Task: Forward email with the signature Ashley Martin with the subject 'Job application follow-up' from softage.1@softage.net to 'softage.7@softage.net' with the message 'I wanted to follow up on the request for approval of the travel expenses.'
Action: Mouse moved to (905, 188)
Screenshot: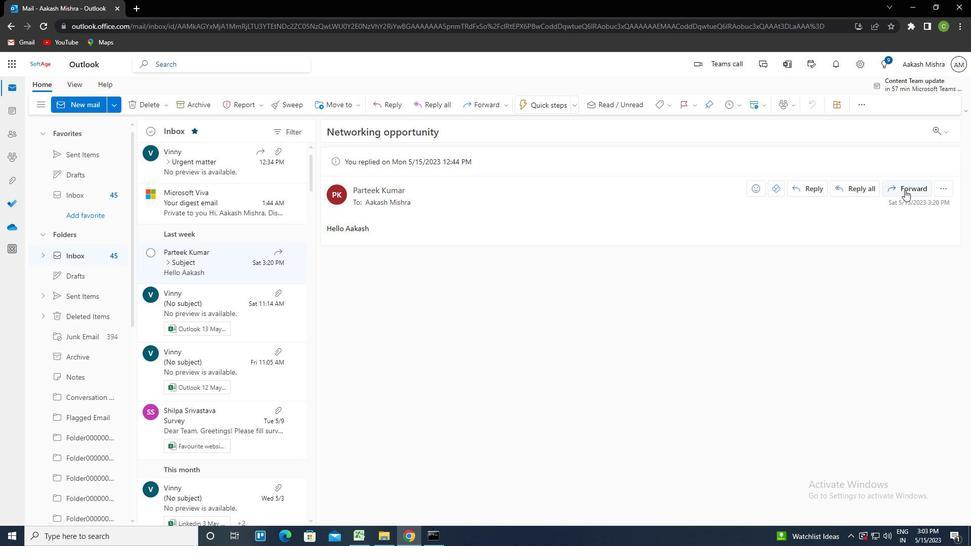 
Action: Mouse pressed left at (905, 188)
Screenshot: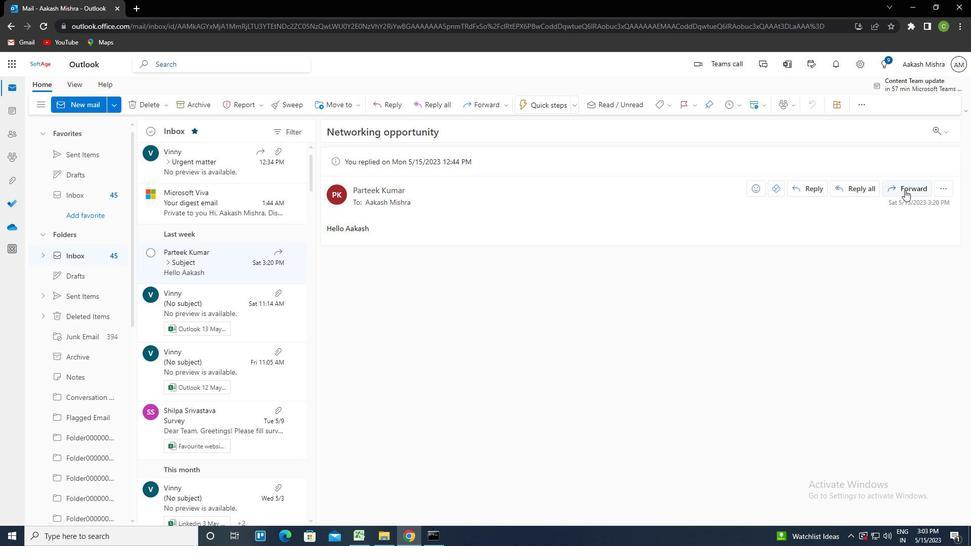 
Action: Mouse moved to (658, 99)
Screenshot: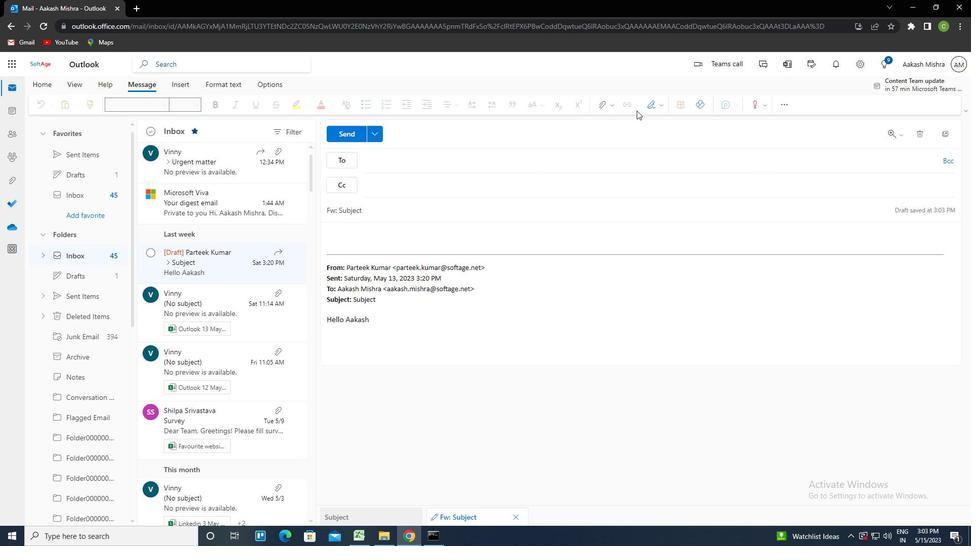 
Action: Mouse pressed left at (658, 99)
Screenshot: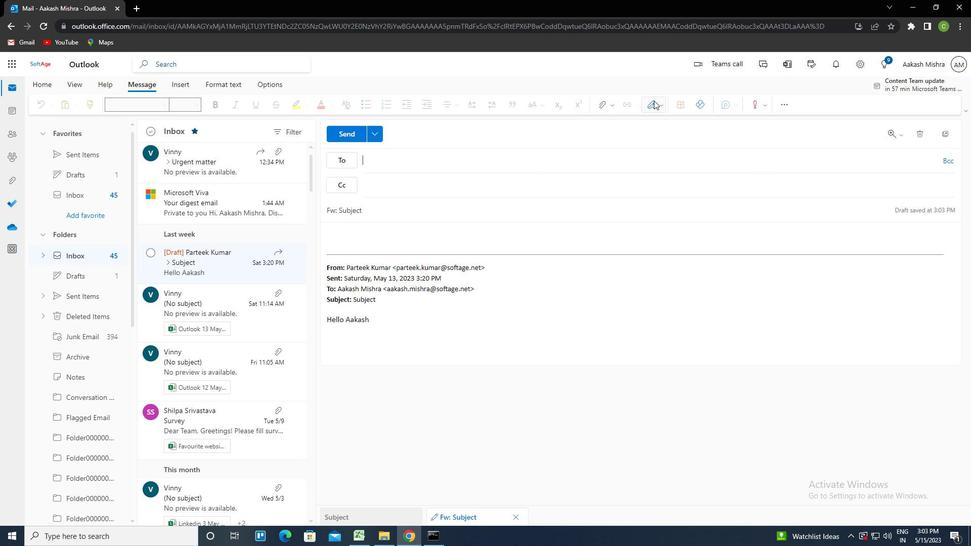 
Action: Mouse moved to (637, 147)
Screenshot: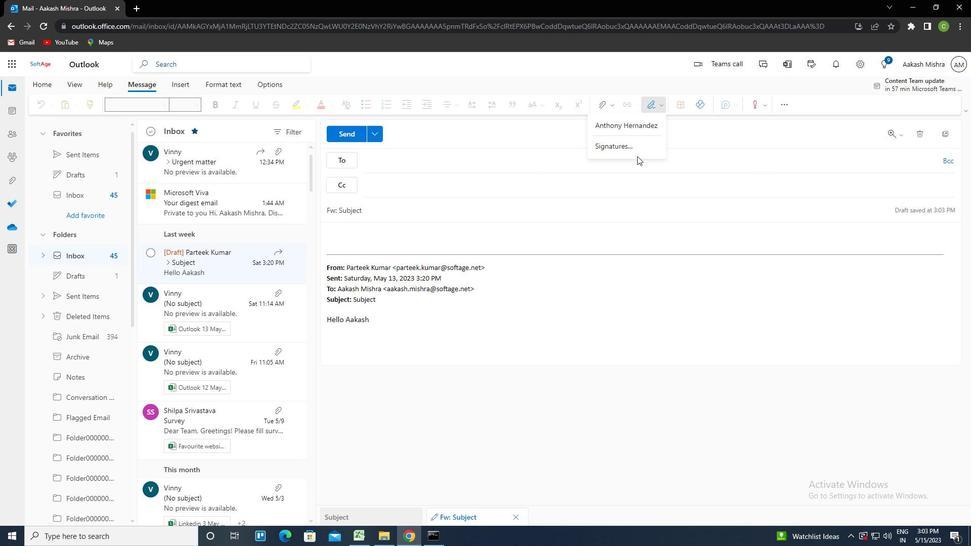 
Action: Mouse pressed left at (637, 147)
Screenshot: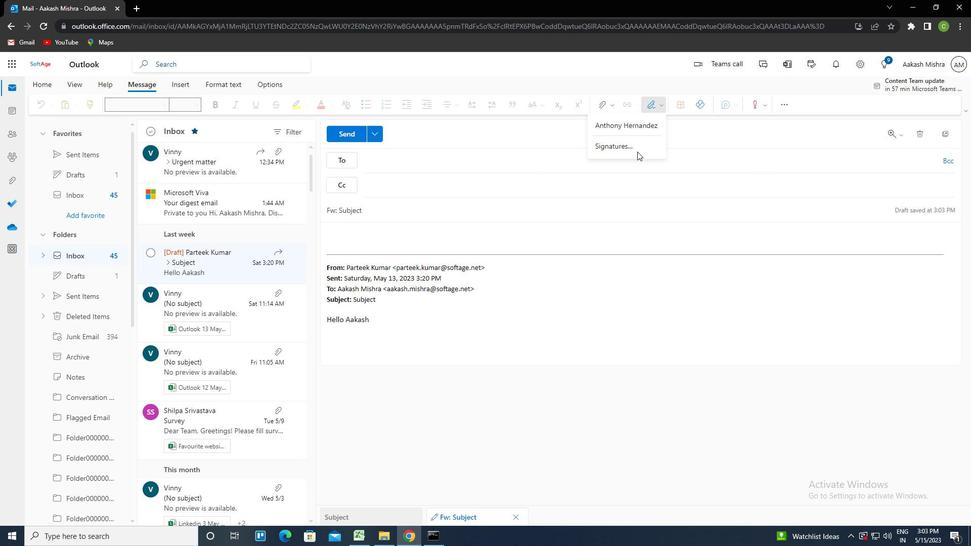 
Action: Mouse moved to (687, 182)
Screenshot: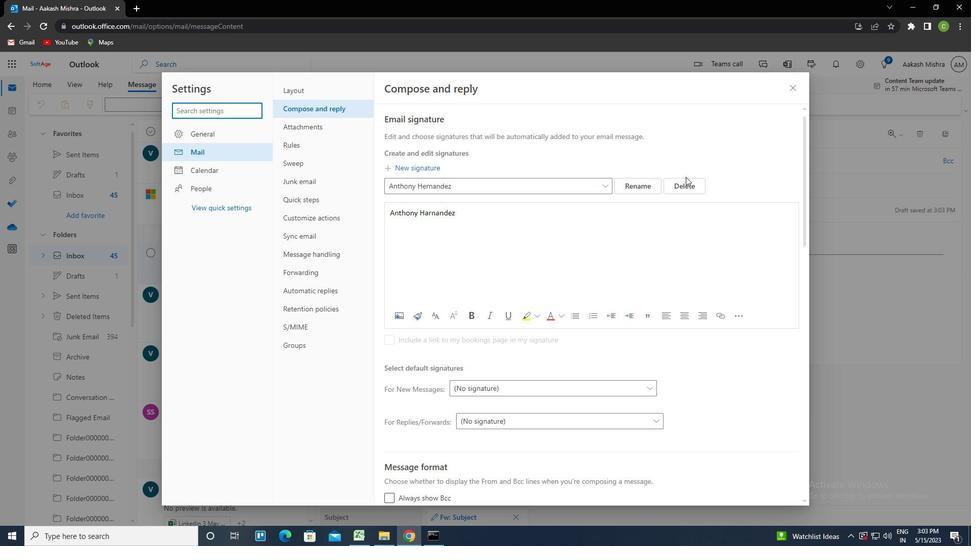 
Action: Mouse pressed left at (687, 182)
Screenshot: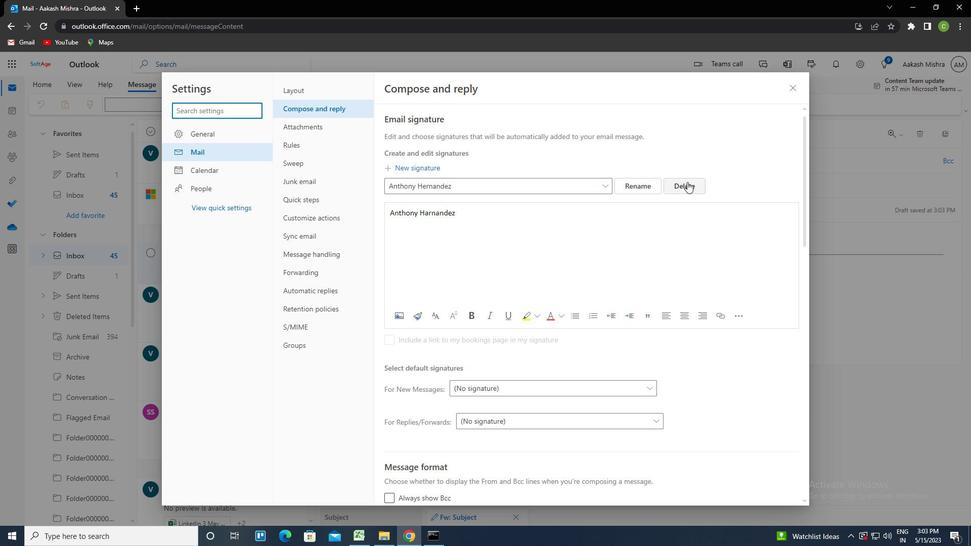 
Action: Mouse moved to (628, 191)
Screenshot: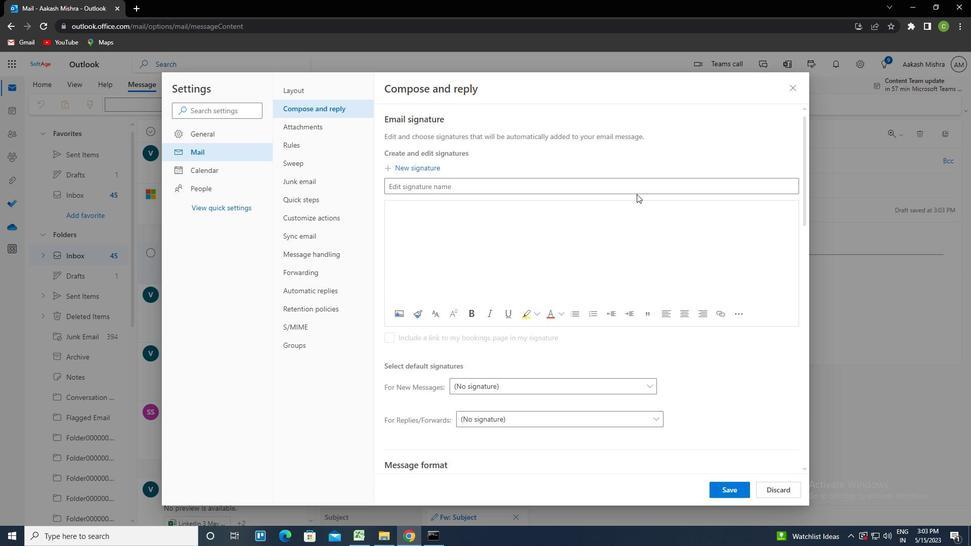 
Action: Mouse pressed left at (628, 191)
Screenshot: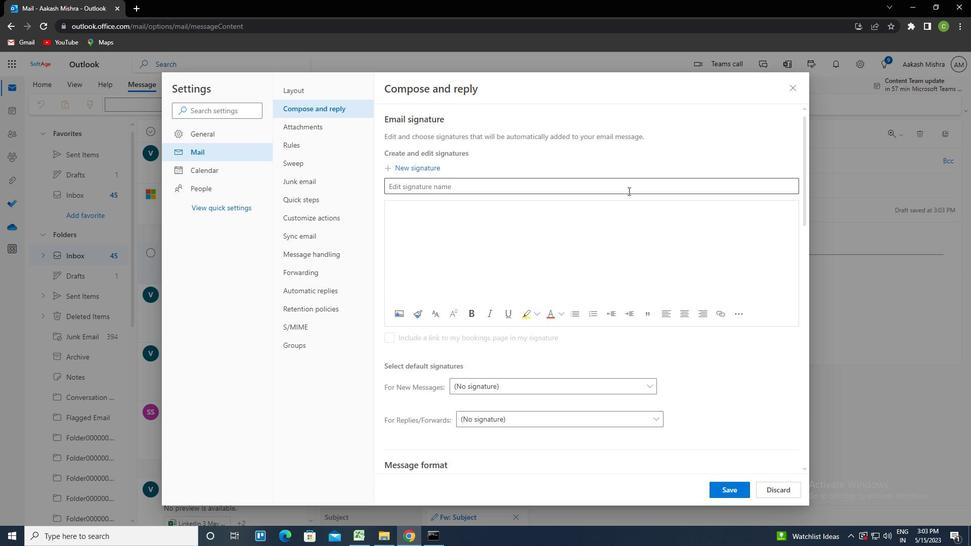 
Action: Key pressed <Key.caps_lock>a<Key.caps_lock>shley<Key.space><Key.caps_lock>m<Key.caps_lock>artin<Key.tab><Key.caps_lock>a<Key.caps_lock>shley<Key.space><Key.caps_lock>m<Key.caps_lock>artin
Screenshot: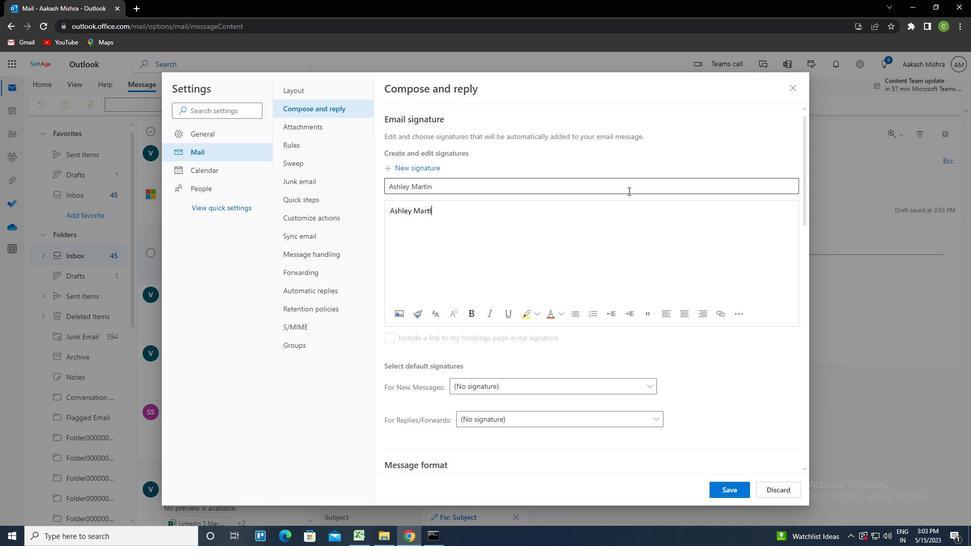 
Action: Mouse moved to (739, 486)
Screenshot: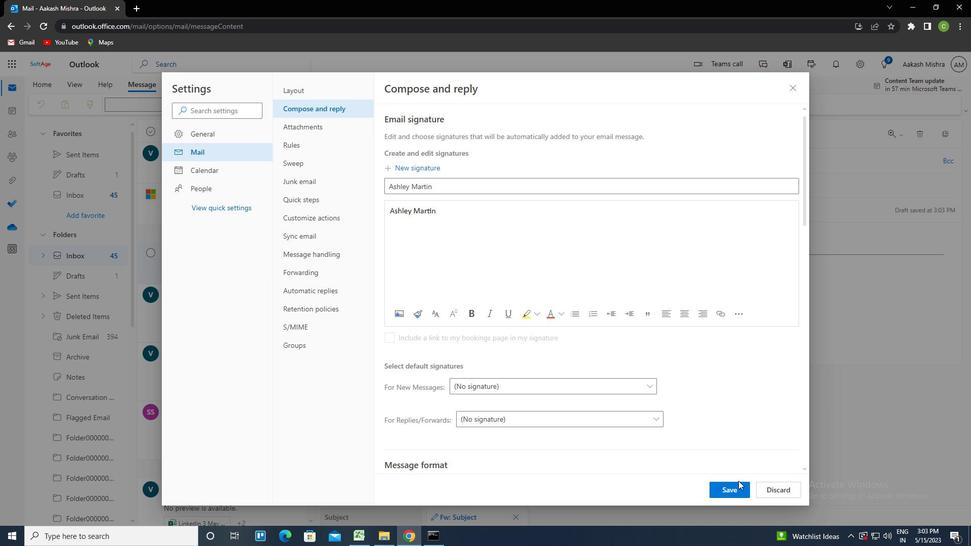 
Action: Mouse pressed left at (739, 486)
Screenshot: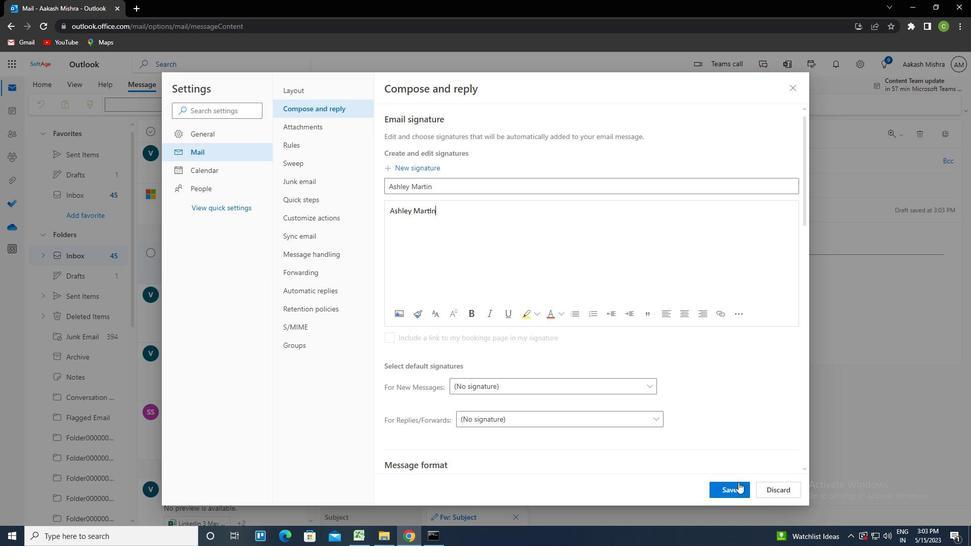
Action: Mouse moved to (791, 94)
Screenshot: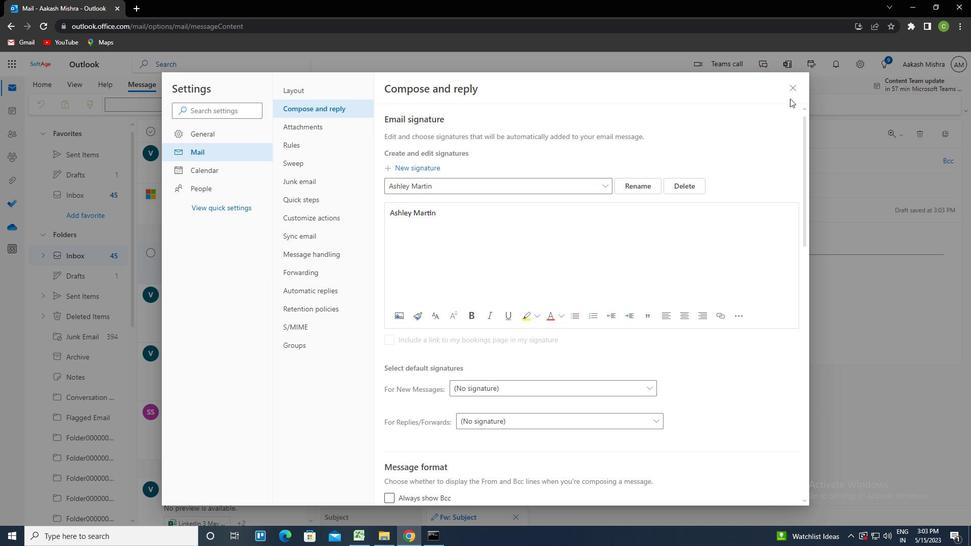 
Action: Mouse pressed left at (791, 94)
Screenshot: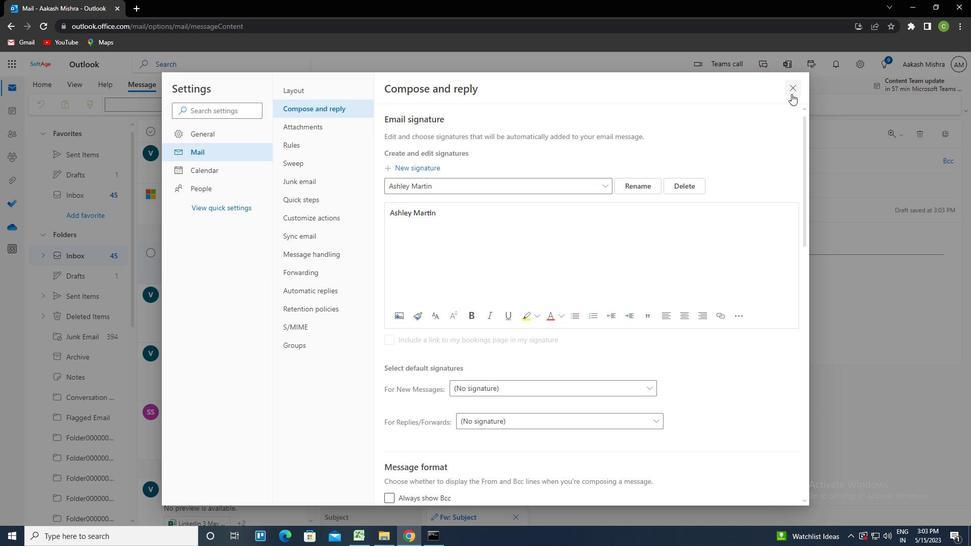 
Action: Mouse moved to (659, 110)
Screenshot: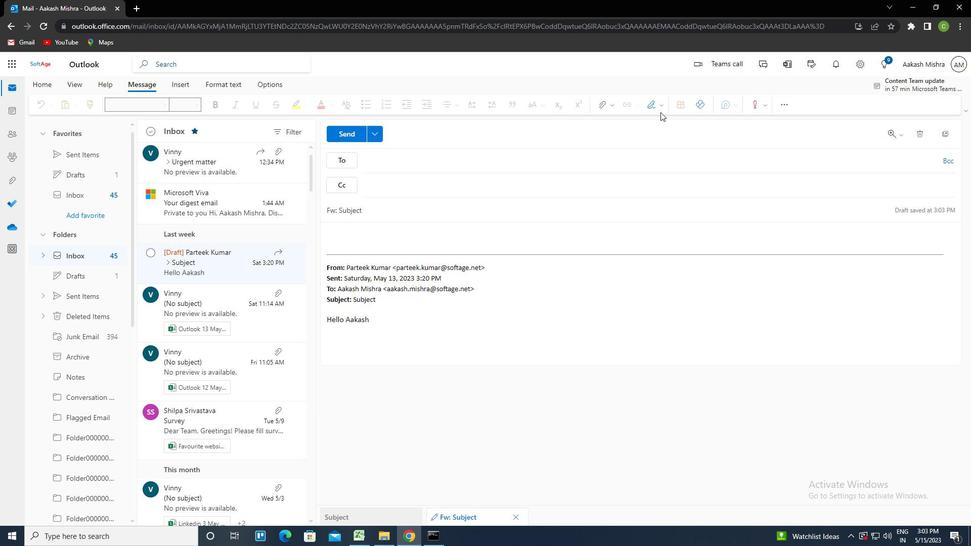 
Action: Mouse pressed left at (659, 110)
Screenshot: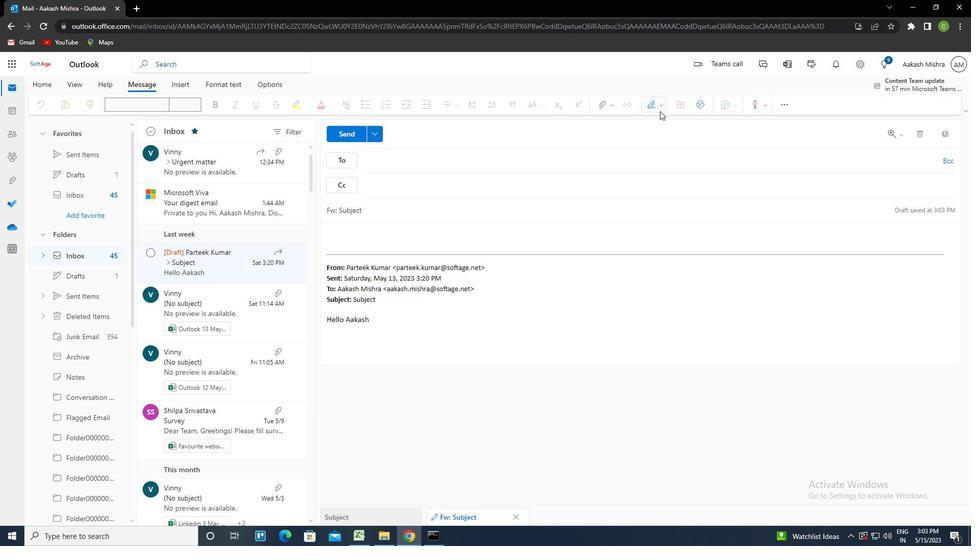 
Action: Mouse moved to (647, 130)
Screenshot: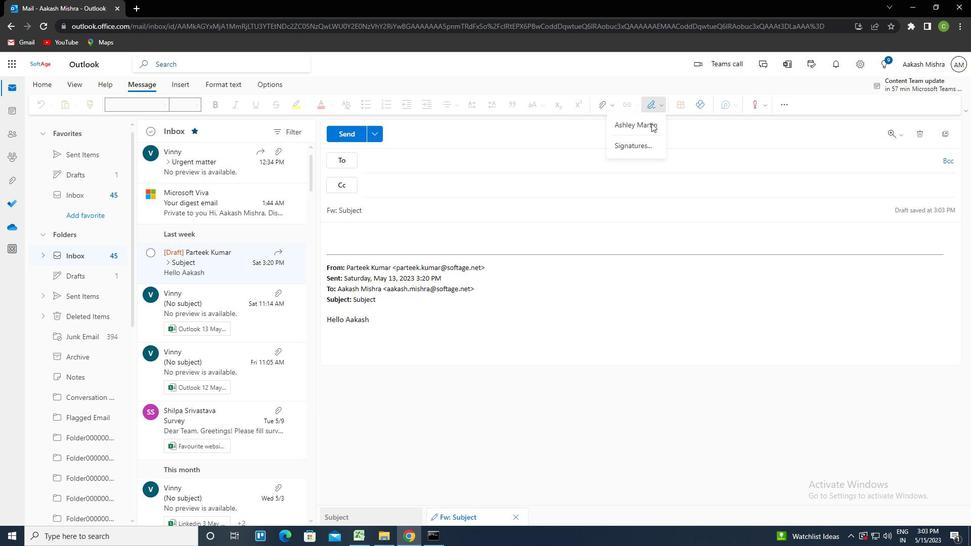 
Action: Mouse pressed left at (647, 130)
Screenshot: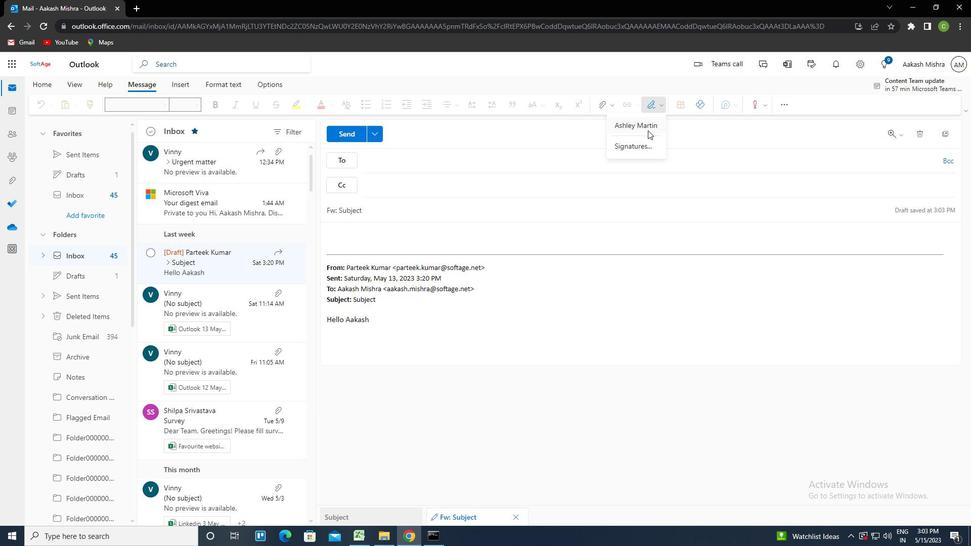 
Action: Mouse moved to (397, 212)
Screenshot: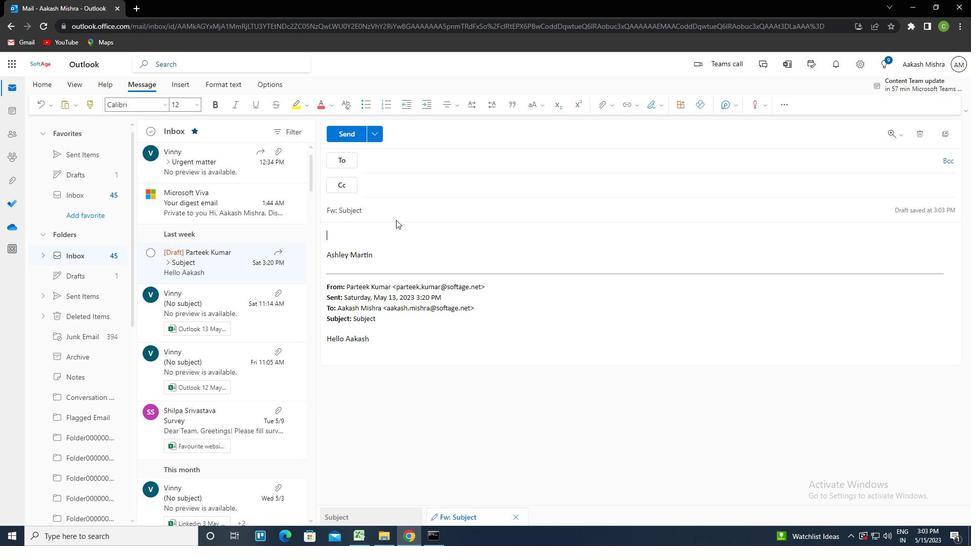 
Action: Mouse pressed left at (397, 212)
Screenshot: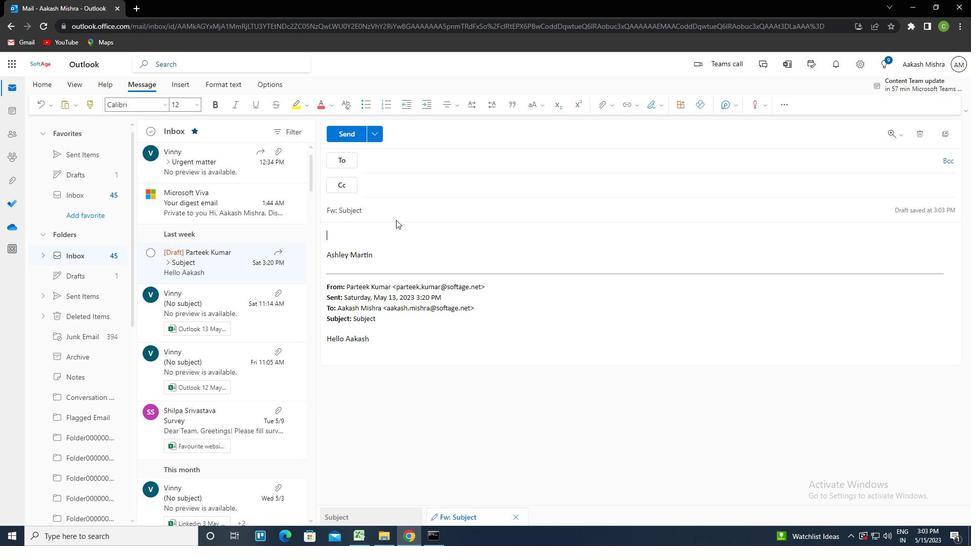 
Action: Key pressed <Key.shift><Key.left><Key.delete><Key.caps_lock><Key.caps_lock>ctrl+JOB<Key.space>APPLICATION<Key.left><Key.left><Key.left><Key.left><Key.left><Key.left><Key.right><Key.space>ctrl+SUBMISSION<Key.tab>
Screenshot: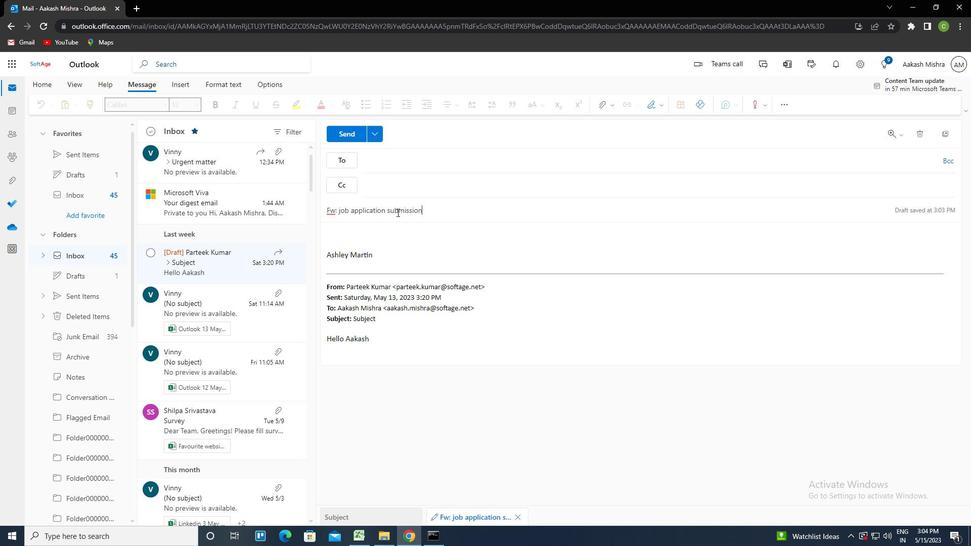 
Action: Mouse moved to (437, 163)
Screenshot: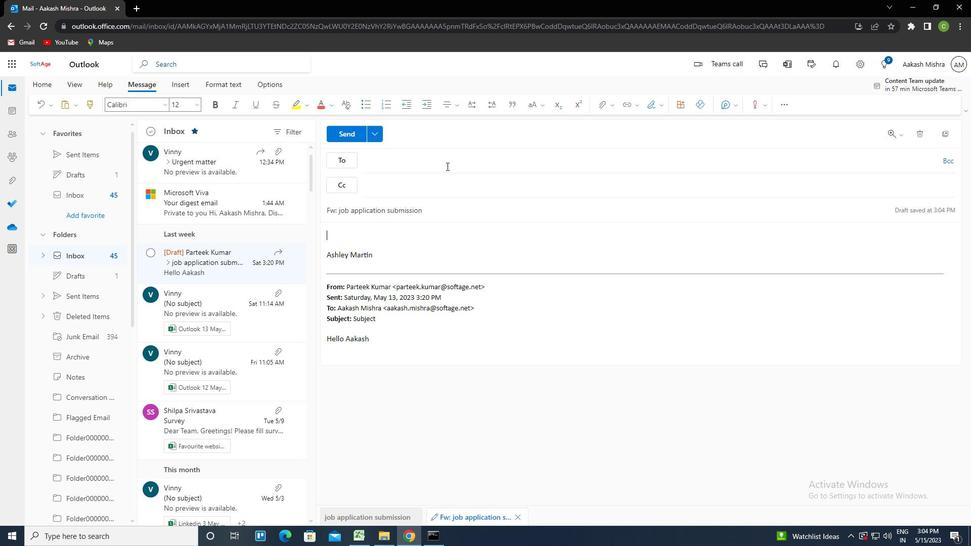
Action: Mouse pressed left at (437, 163)
Screenshot: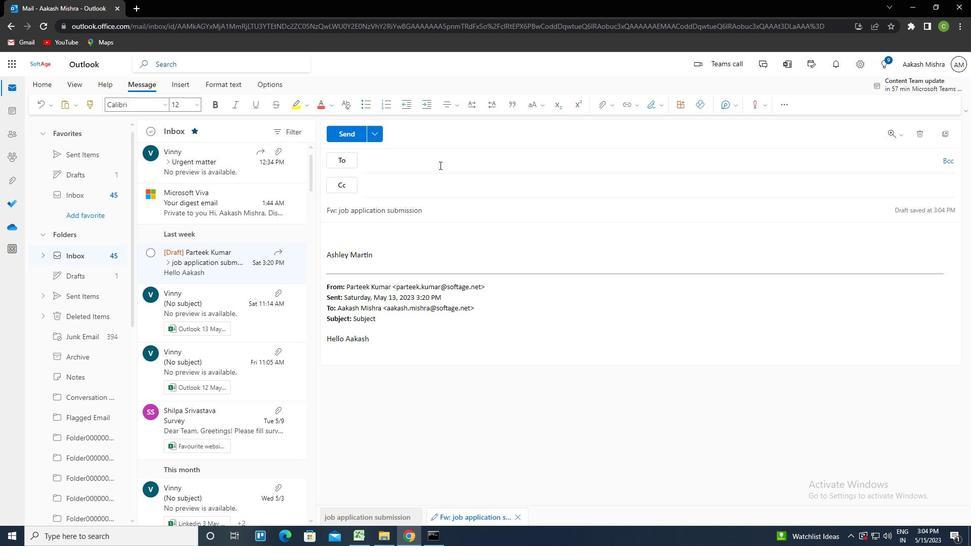 
Action: Mouse moved to (431, 165)
Screenshot: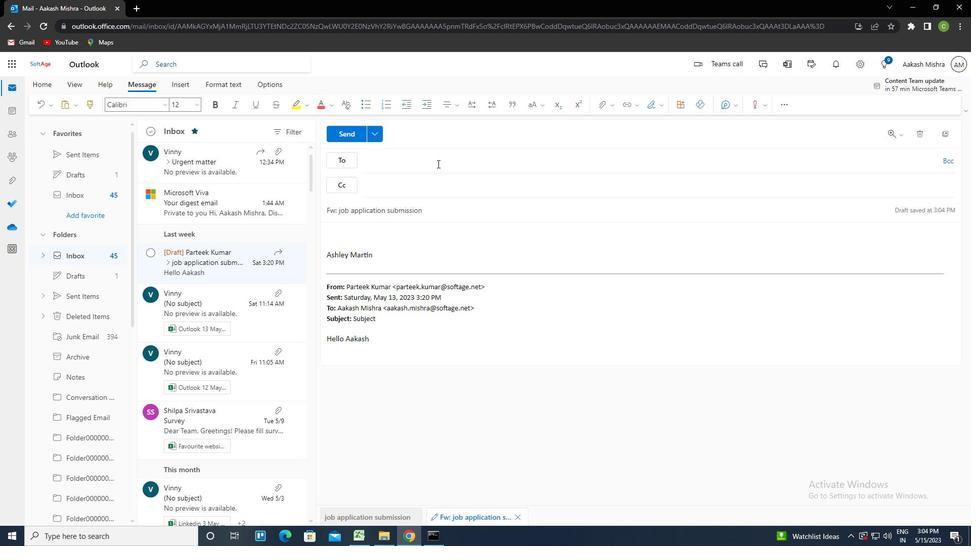 
Action: Key pressed SOFTAGE.8<Key.shift>@<Key.backspace><Key.backspace><Key.backspace>.7<Key.shift>@SOFTAGE.NET<Key.enter>
Screenshot: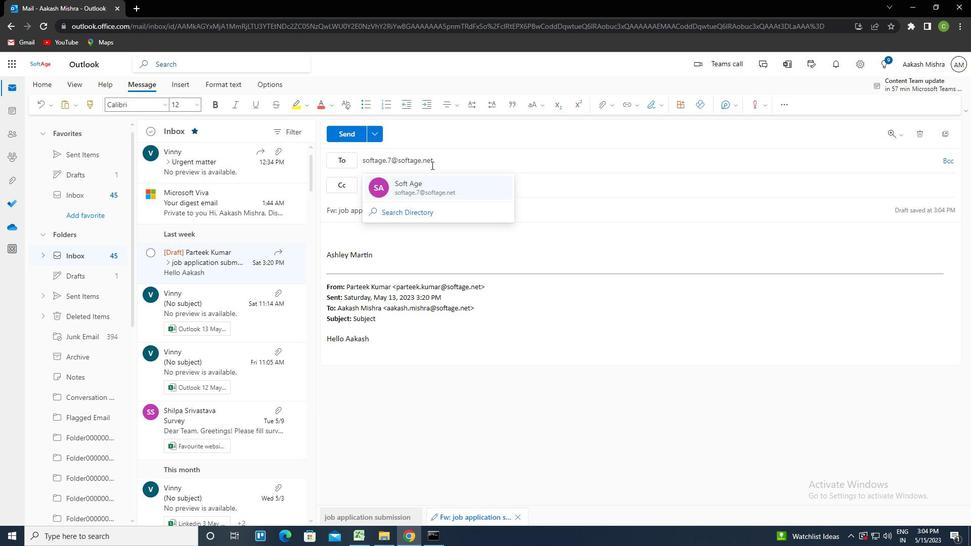 
Action: Mouse moved to (430, 205)
Screenshot: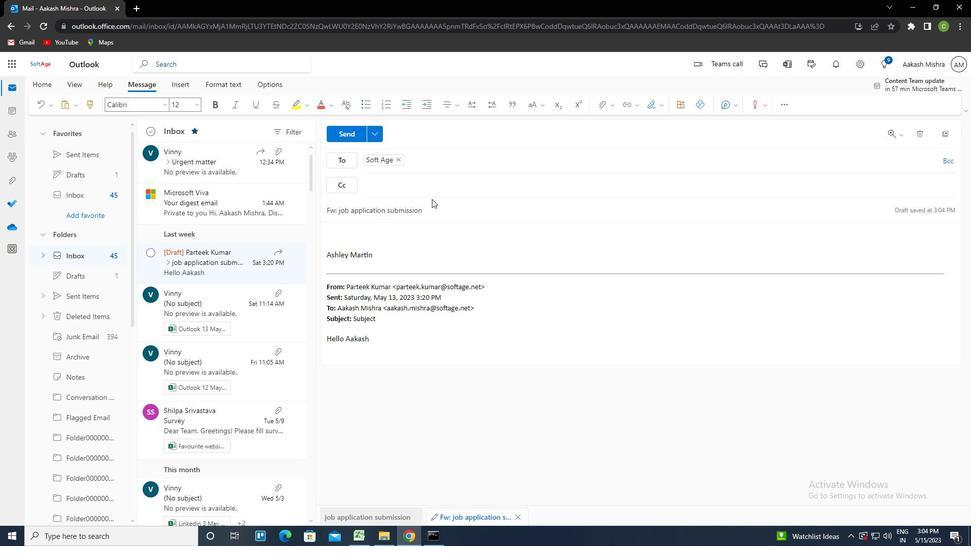 
Action: Mouse scrolled (430, 204) with delta (0, 0)
Screenshot: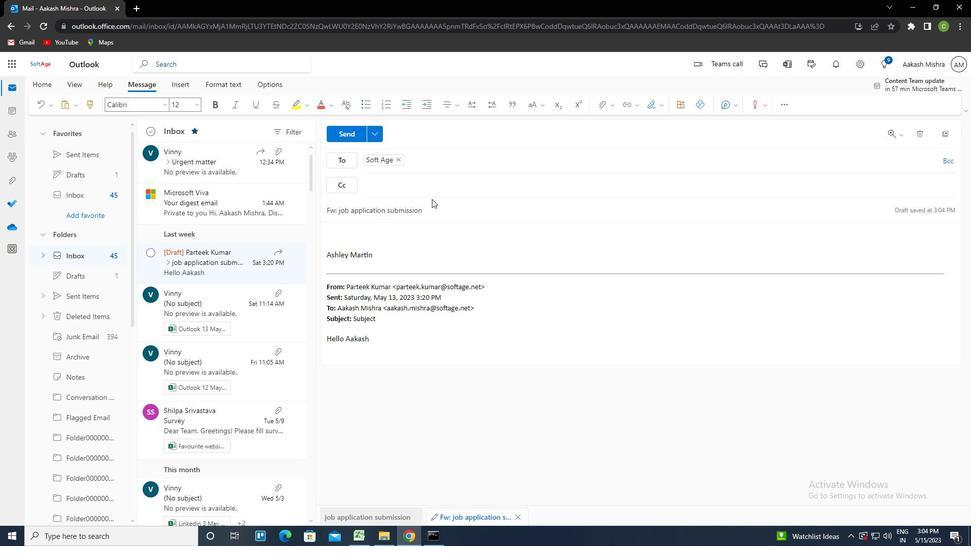 
Action: Mouse moved to (360, 229)
Screenshot: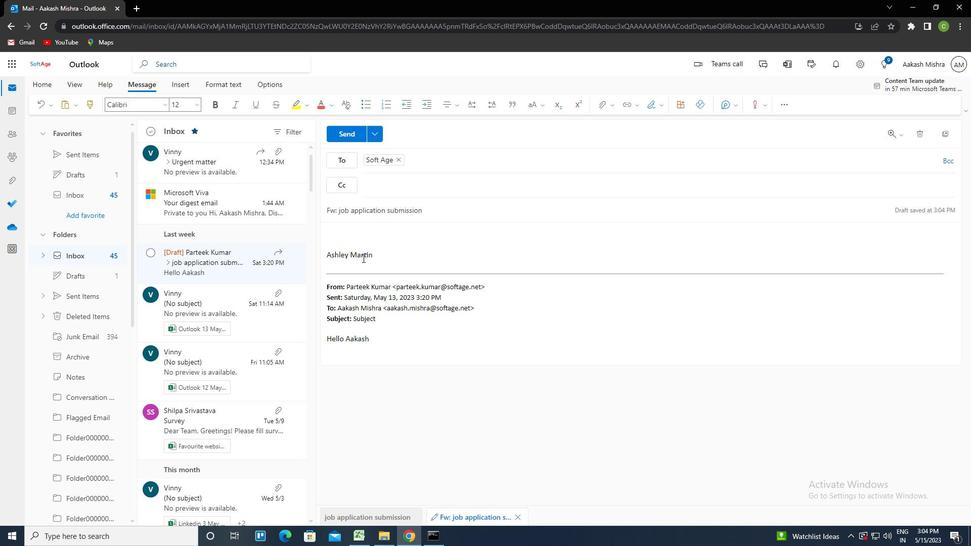 
Action: Mouse pressed left at (360, 229)
Screenshot: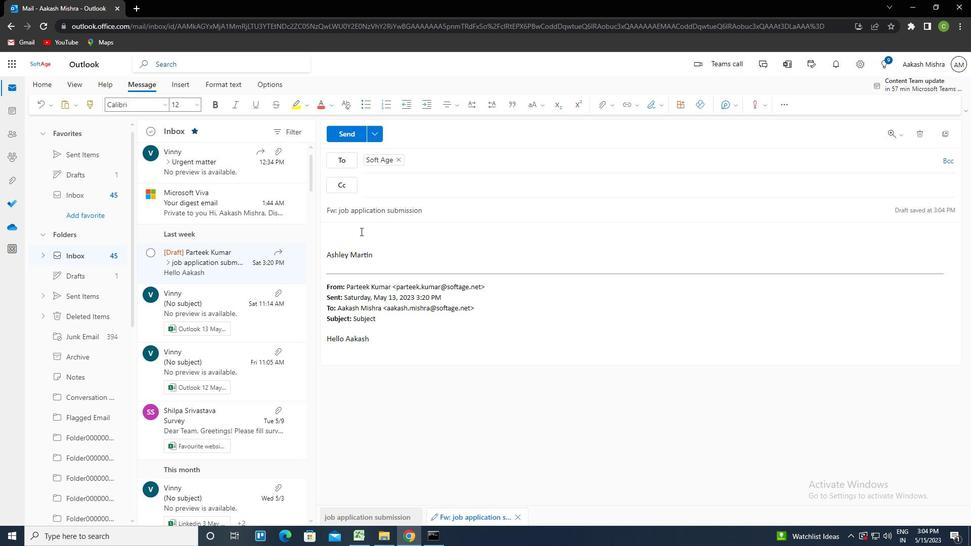
Action: Mouse moved to (359, 234)
Screenshot: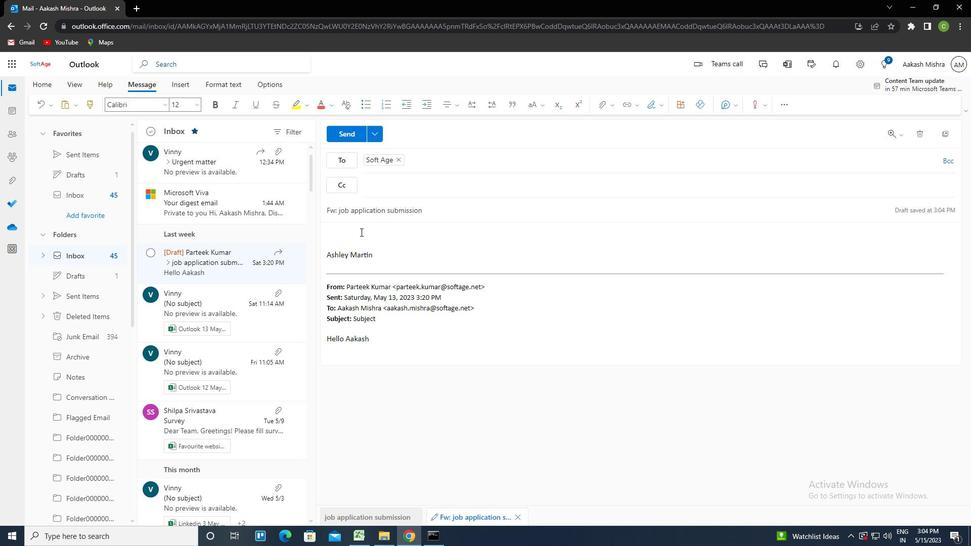 
Action: Mouse pressed left at (359, 234)
Screenshot: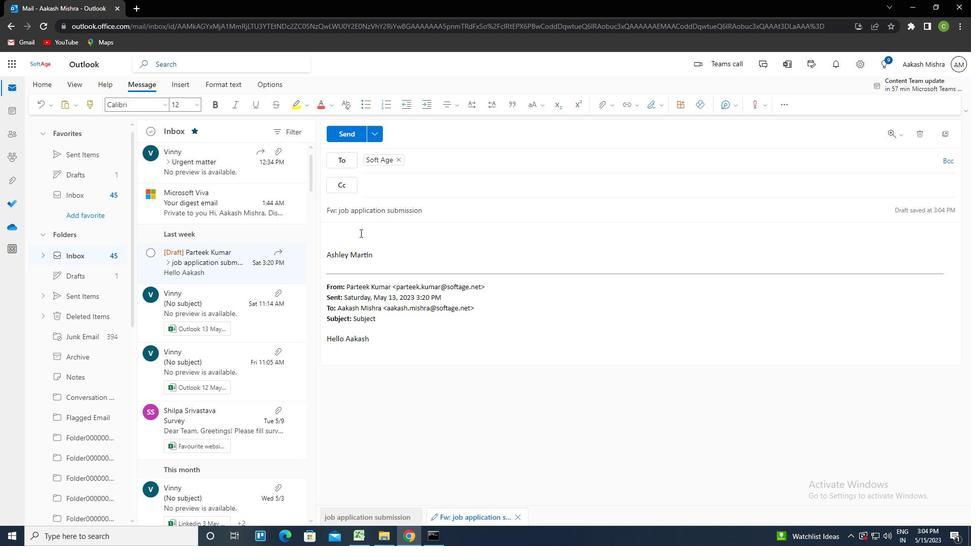 
Action: Key pressed <Key.caps_lock>I<Key.caps_lock><Key.space>WOULD<Key.space>TO<Key.space>FOLLOW<Key.space>UP<Key.space>ON<Key.space>HTE<Key.space><Key.backspace><Key.backspace><Key.backspace><Key.backspace>THE<Key.space>REQUEST<Key.space>A<Key.space>MEETING<Key.backspace><Key.backspace><Key.backspace><Key.backspace><Key.backspace><Key.backspace><Key.backspace><Key.backspace><Key.backspace>FOR<Key.space>APPROC<Key.backspace>VAL<Key.space>OF<Key.space>TH<Key.space><Key.backspace>E<Key.space>TARVEL<Key.space><Key.backspace><Key.backspace><Key.backspace><Key.backspace><Key.backspace><Key.backspace>RAVEL<Key.space>EXPENSES
Screenshot: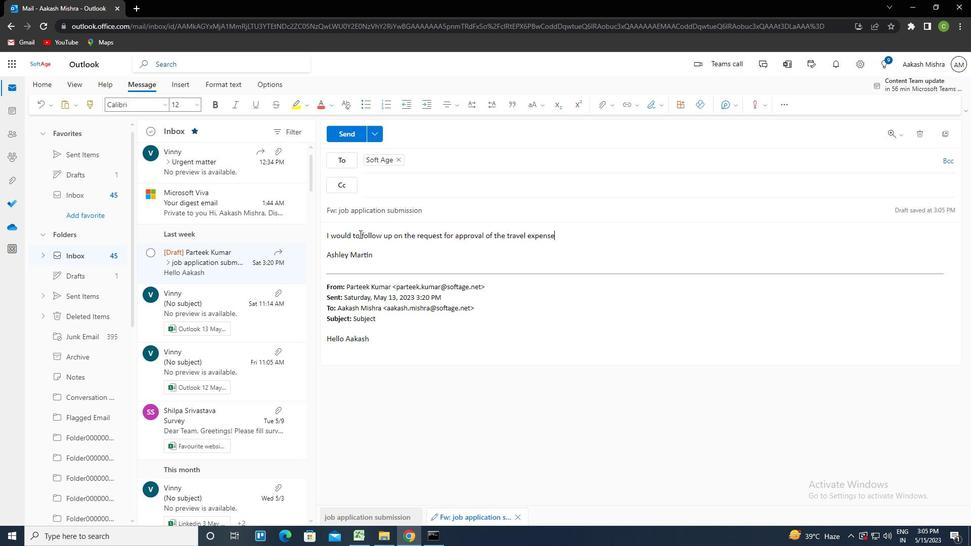 
Action: Mouse scrolled (359, 234) with delta (0, 0)
Screenshot: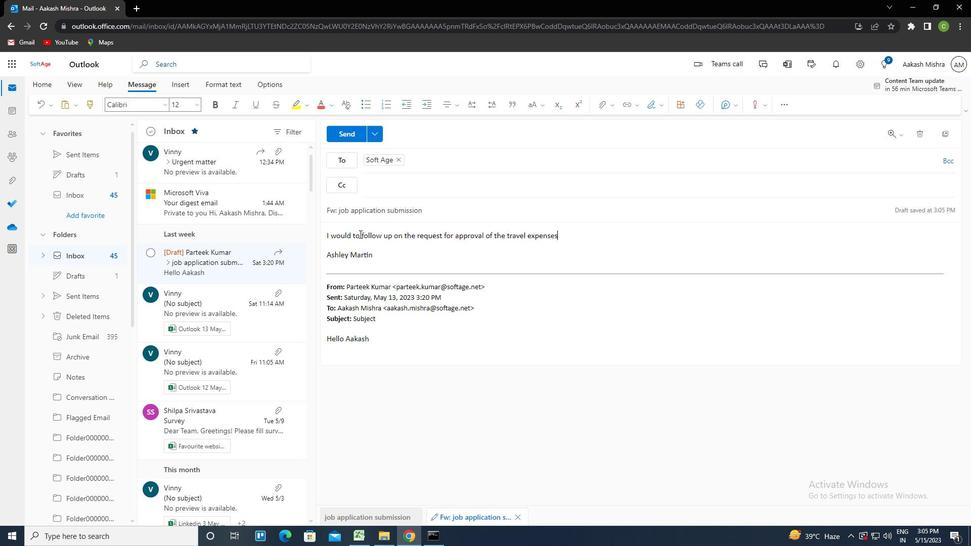 
Action: Mouse moved to (343, 138)
Screenshot: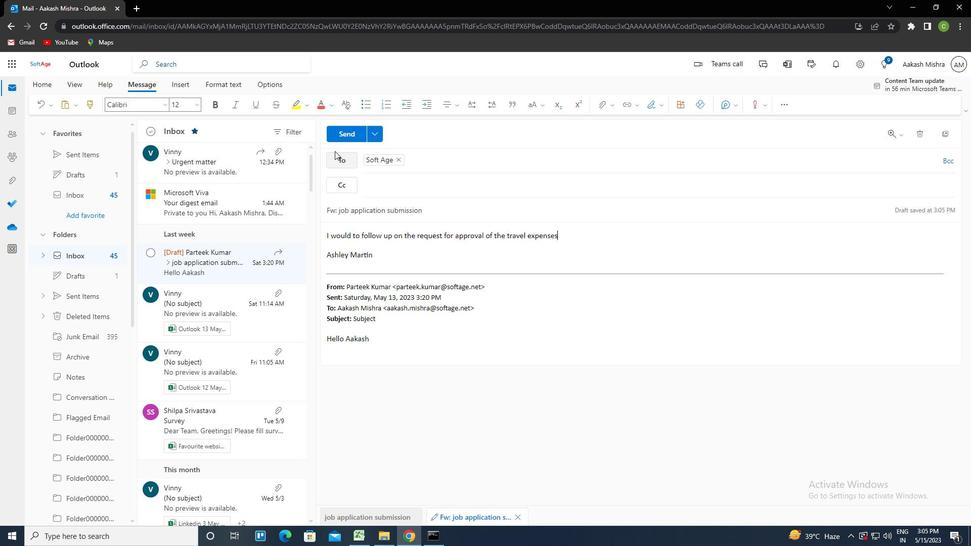 
Action: Mouse pressed left at (343, 138)
Screenshot: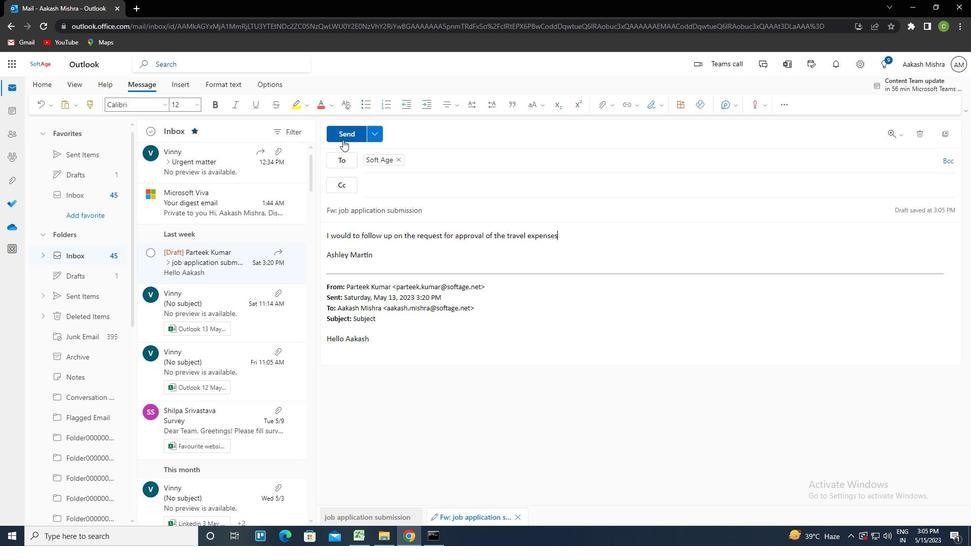 
Action: Mouse moved to (460, 360)
Screenshot: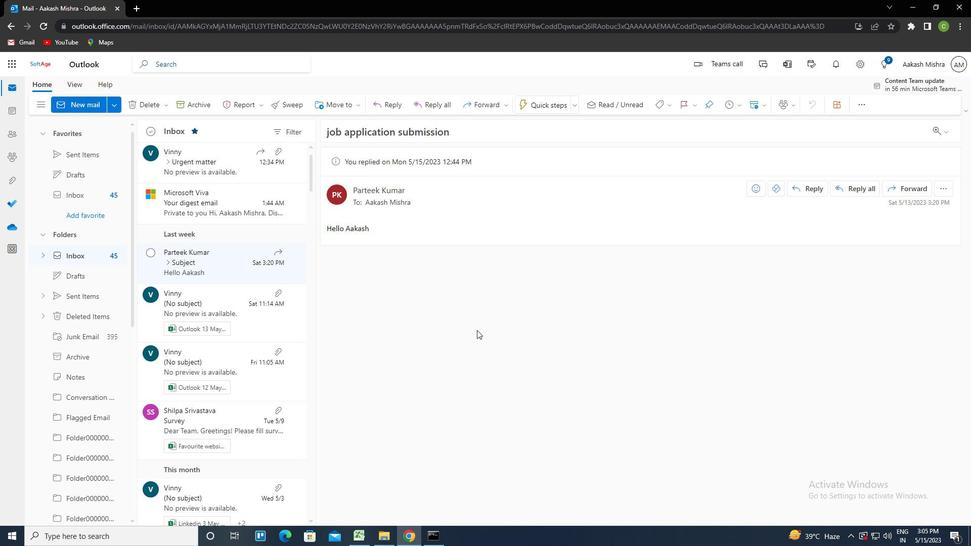
